 Task: Sort the products in the category "Cookies" by best match.
Action: Mouse moved to (874, 316)
Screenshot: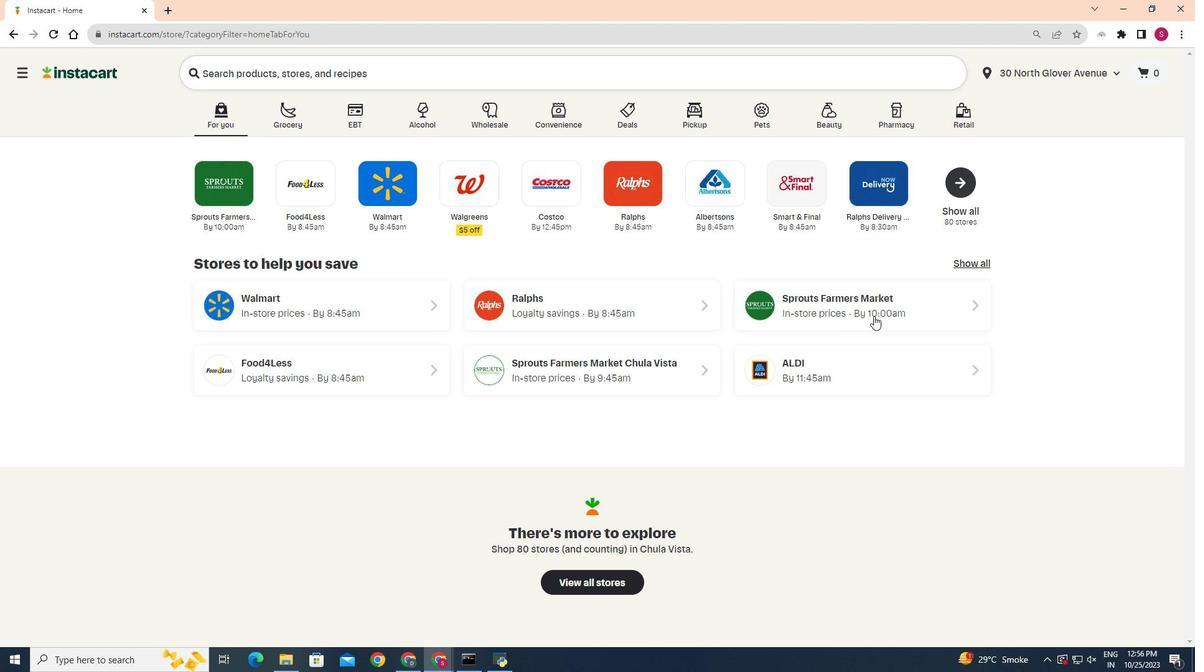 
Action: Mouse pressed left at (874, 316)
Screenshot: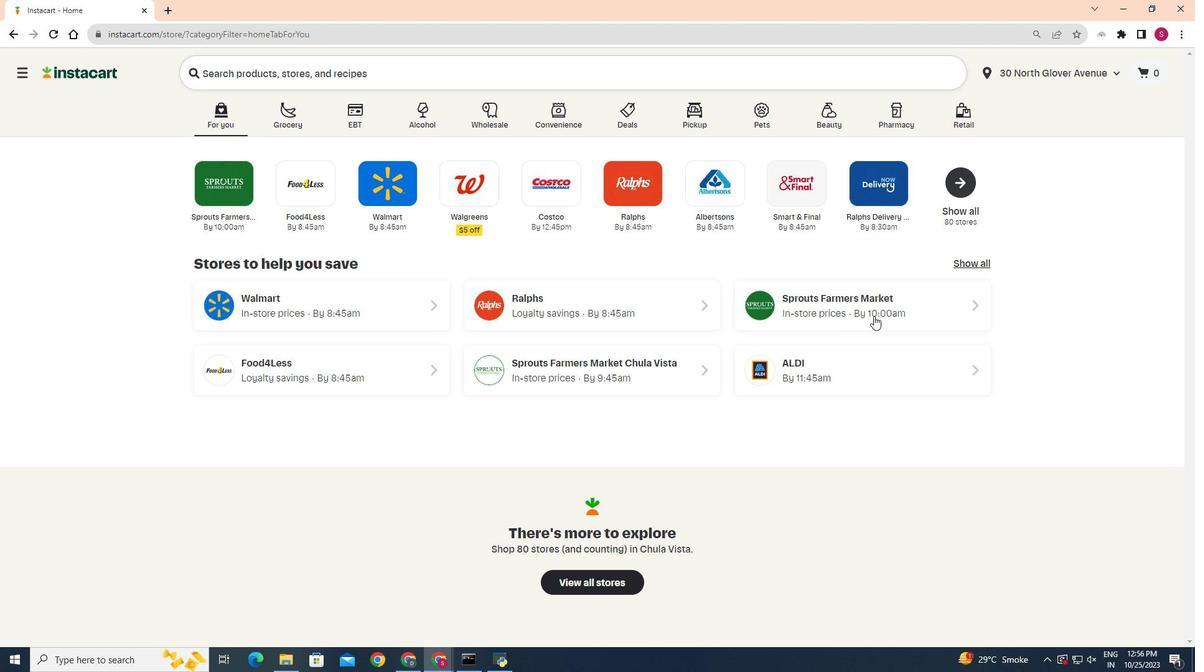 
Action: Mouse moved to (43, 541)
Screenshot: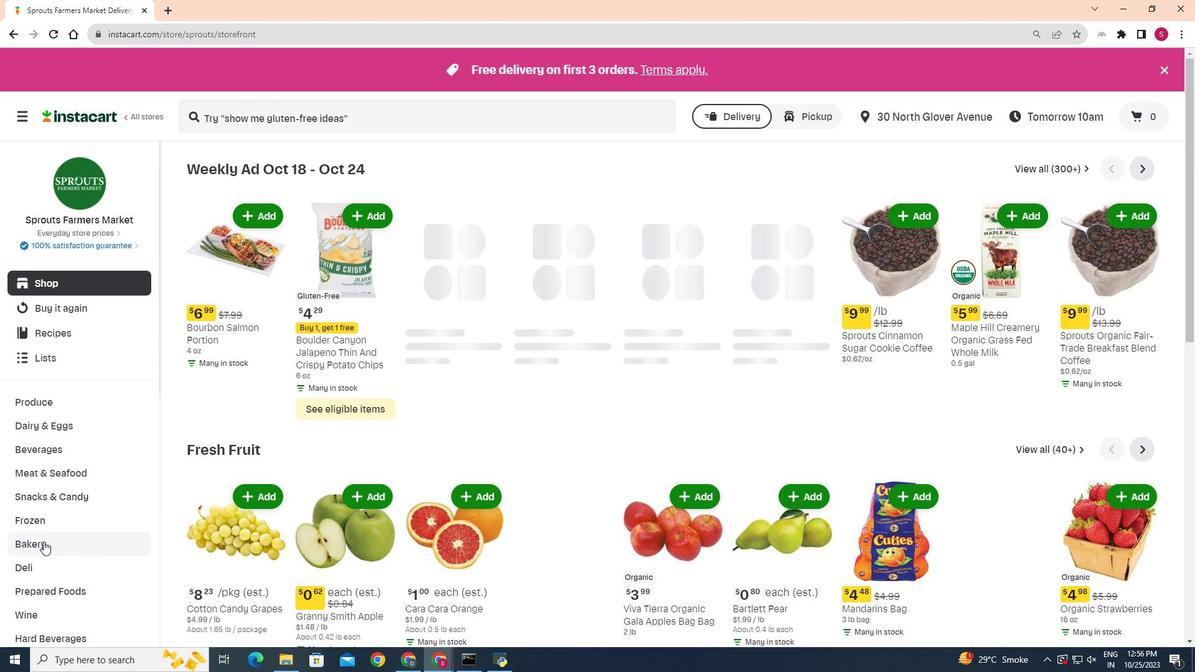 
Action: Mouse pressed left at (43, 541)
Screenshot: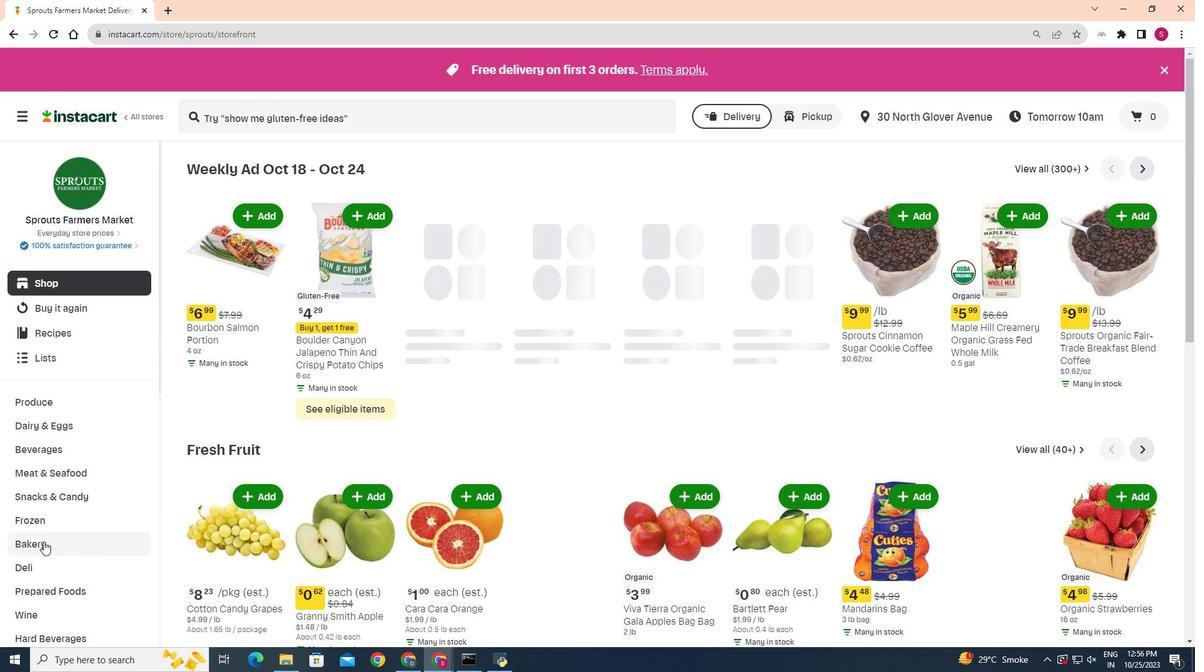 
Action: Mouse moved to (434, 198)
Screenshot: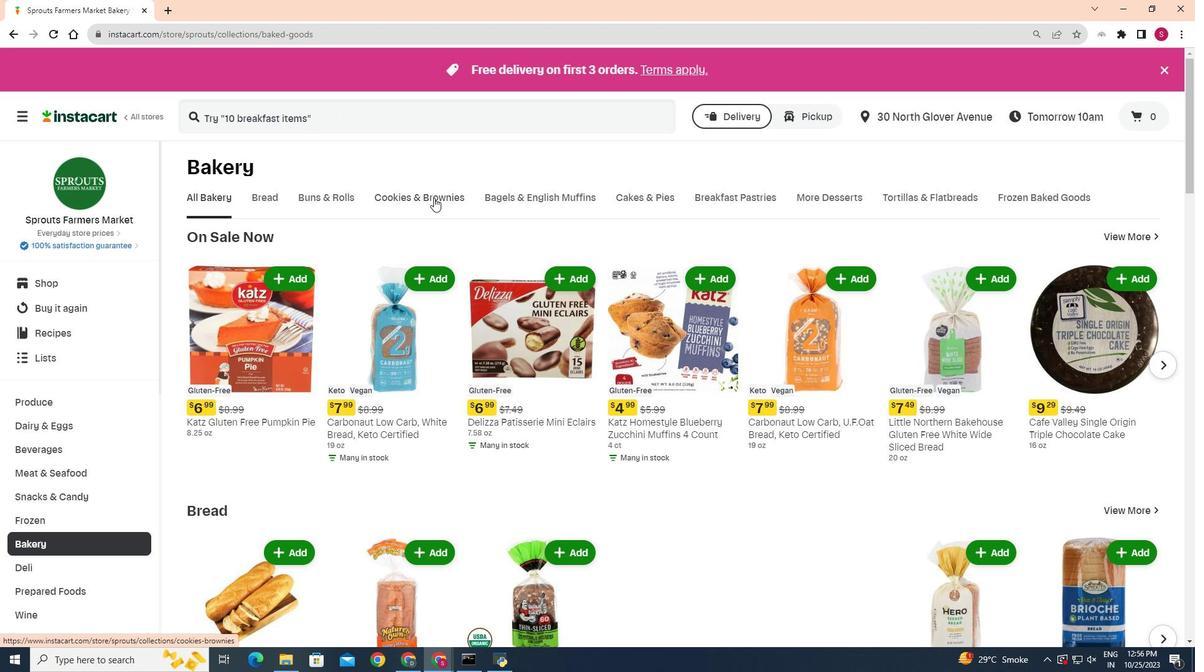 
Action: Mouse pressed left at (434, 198)
Screenshot: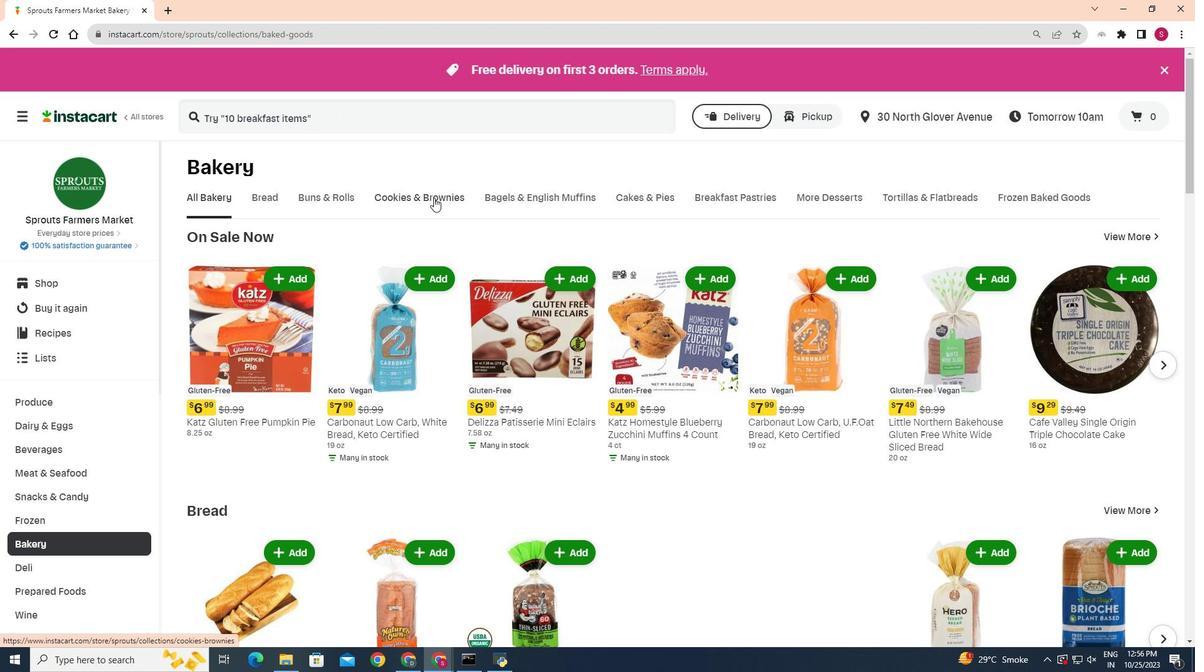 
Action: Mouse moved to (271, 253)
Screenshot: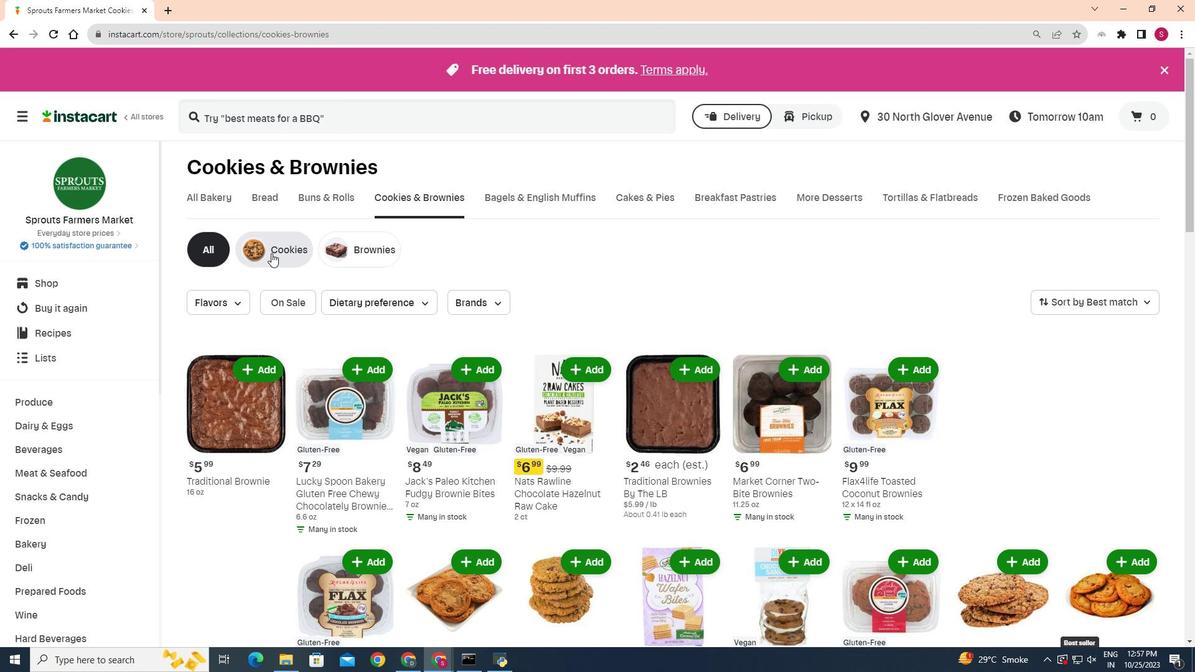 
Action: Mouse pressed left at (271, 253)
Screenshot: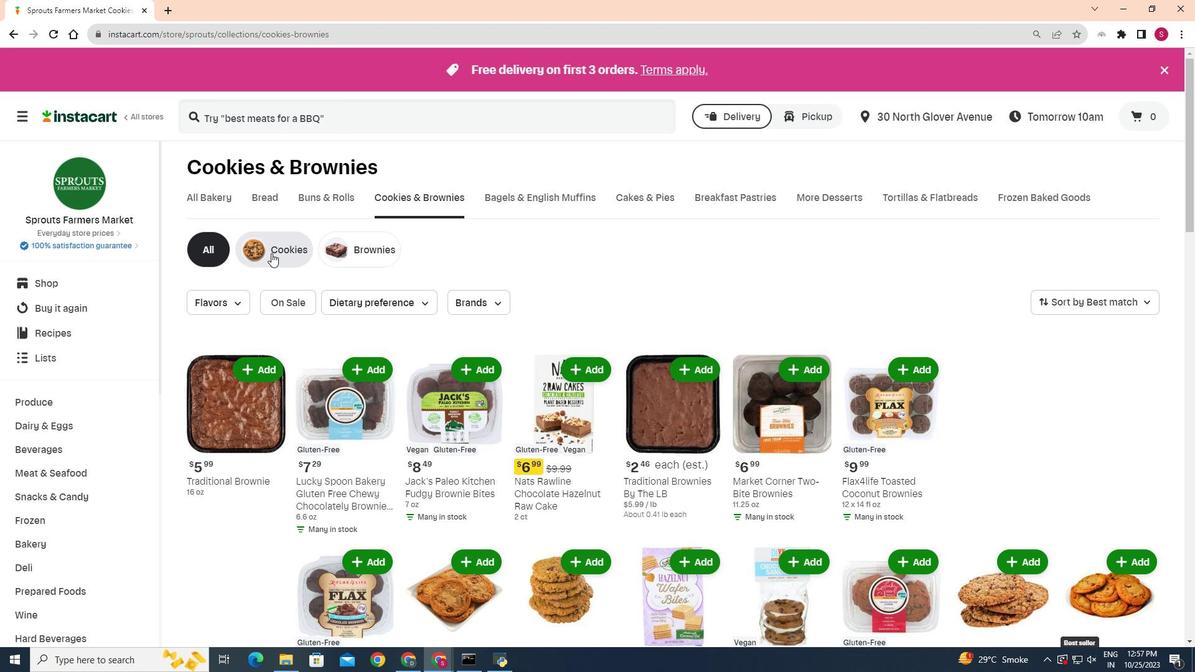 
Action: Mouse moved to (1150, 298)
Screenshot: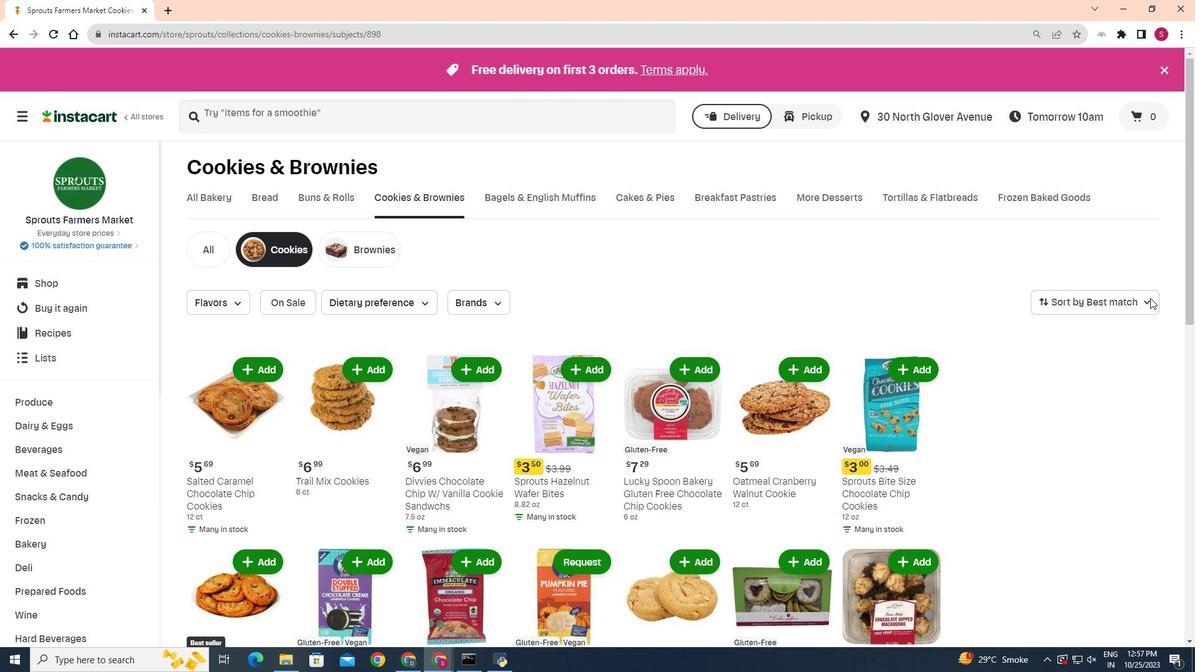 
Action: Mouse pressed left at (1150, 298)
Screenshot: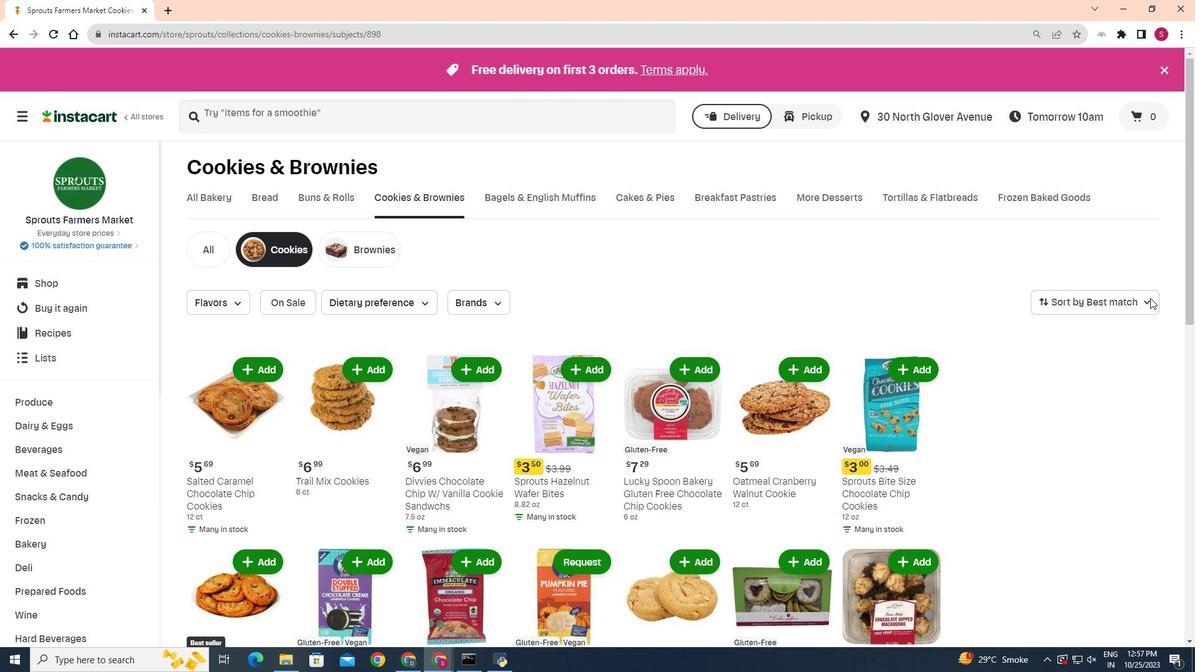 
Action: Mouse moved to (1105, 328)
Screenshot: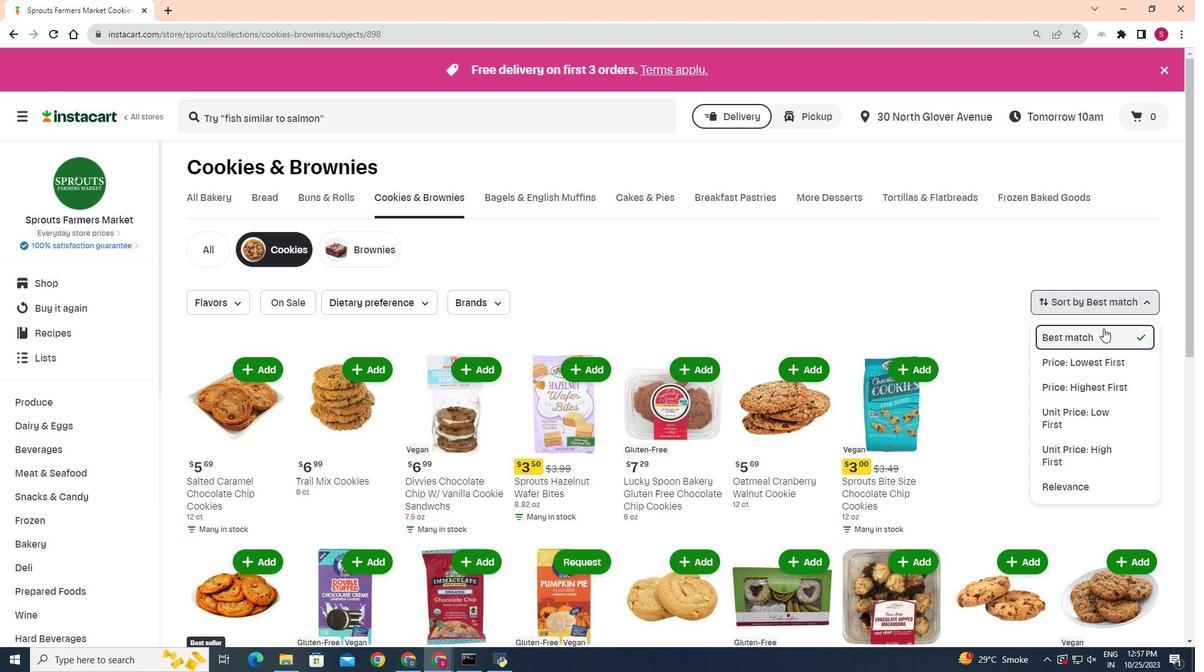 
Action: Mouse pressed left at (1105, 328)
Screenshot: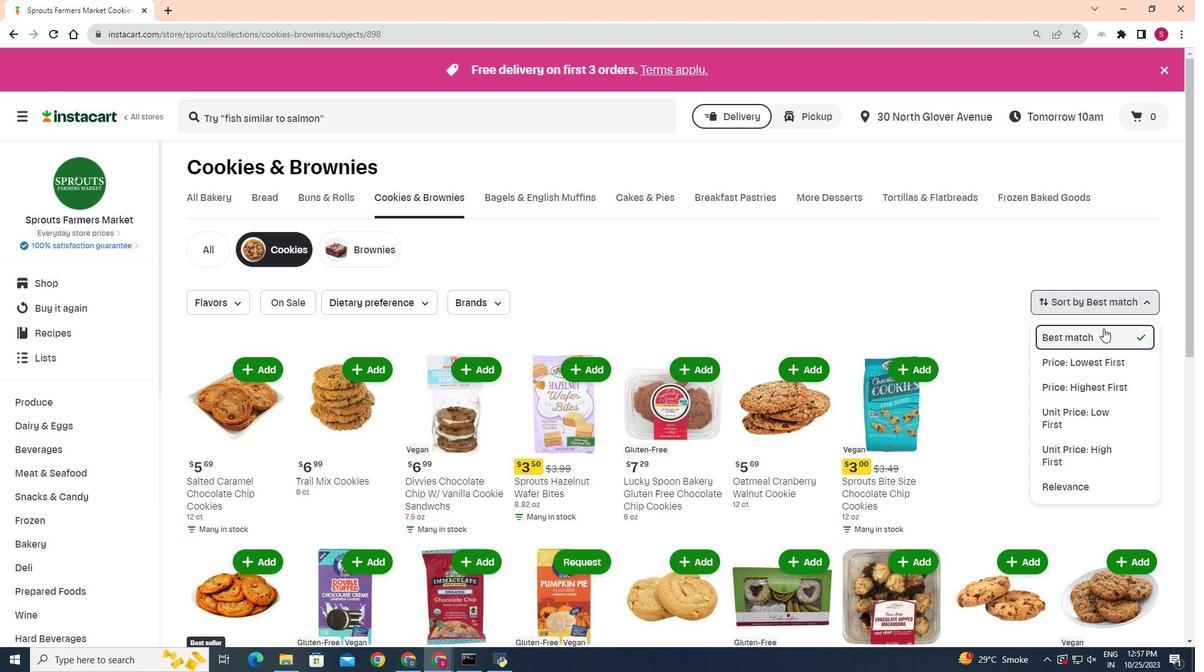 
Action: Mouse moved to (989, 379)
Screenshot: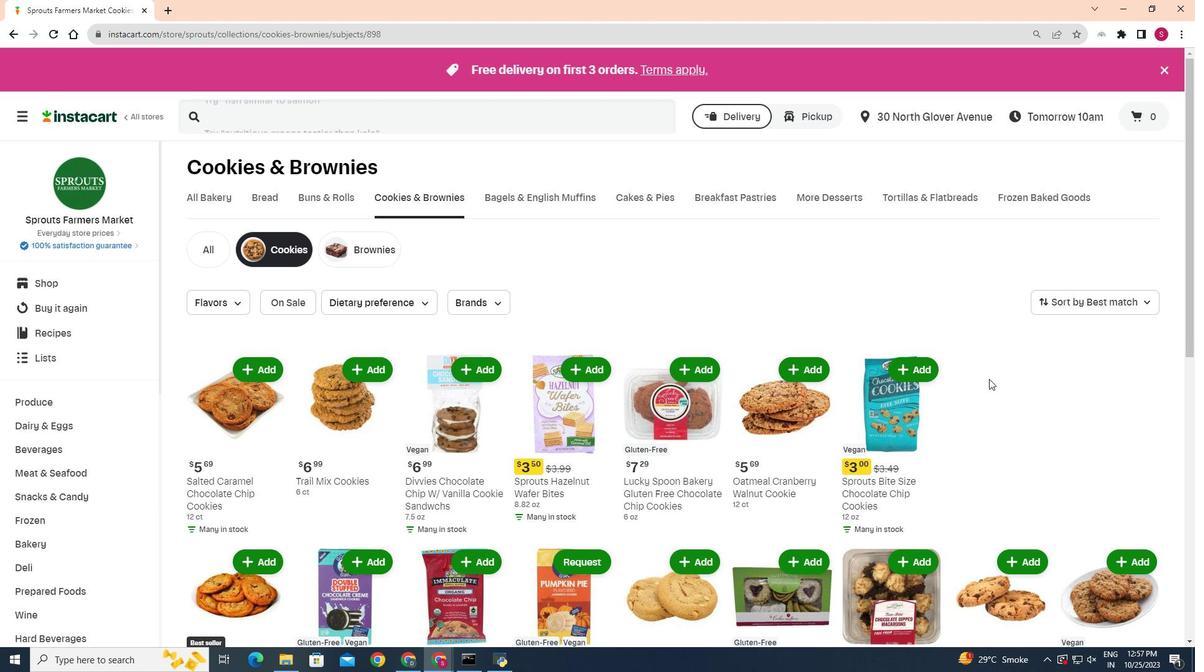 
Action: Mouse scrolled (989, 378) with delta (0, 0)
Screenshot: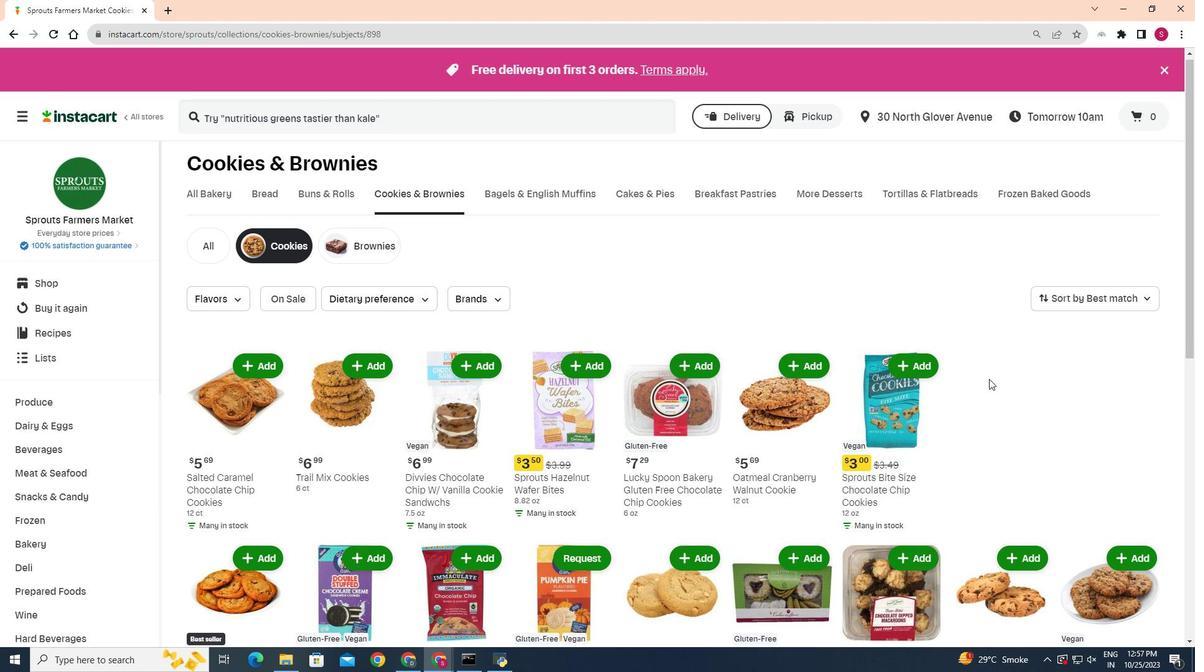 
Action: Mouse scrolled (989, 378) with delta (0, 0)
Screenshot: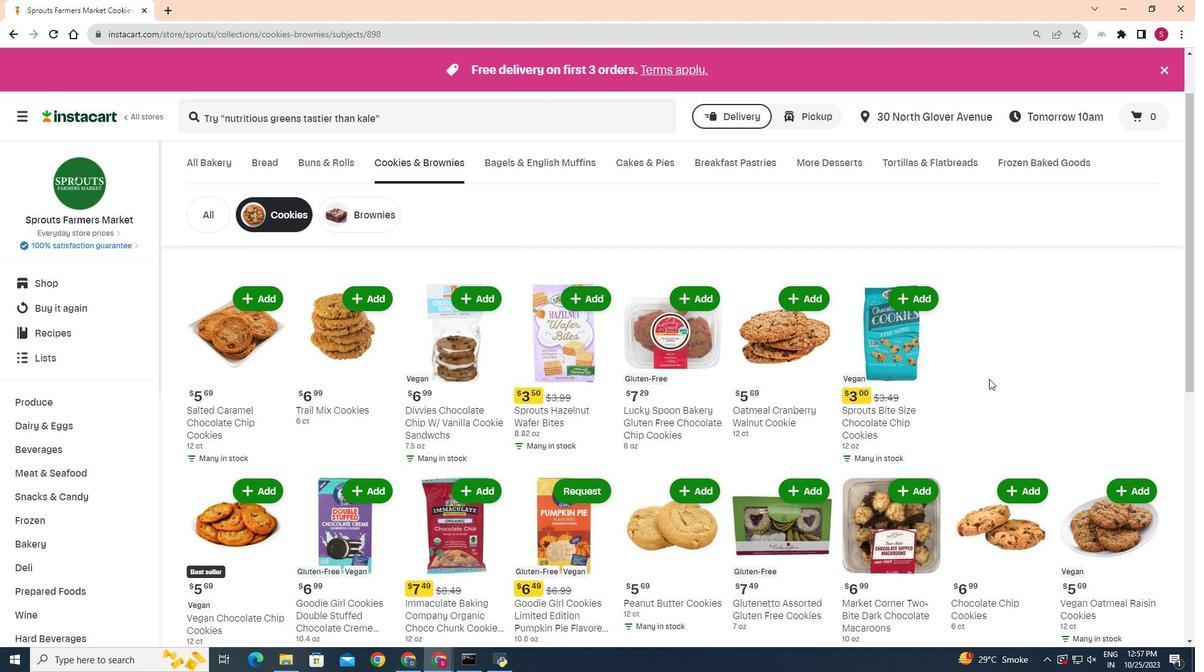 
Action: Mouse scrolled (989, 378) with delta (0, 0)
Screenshot: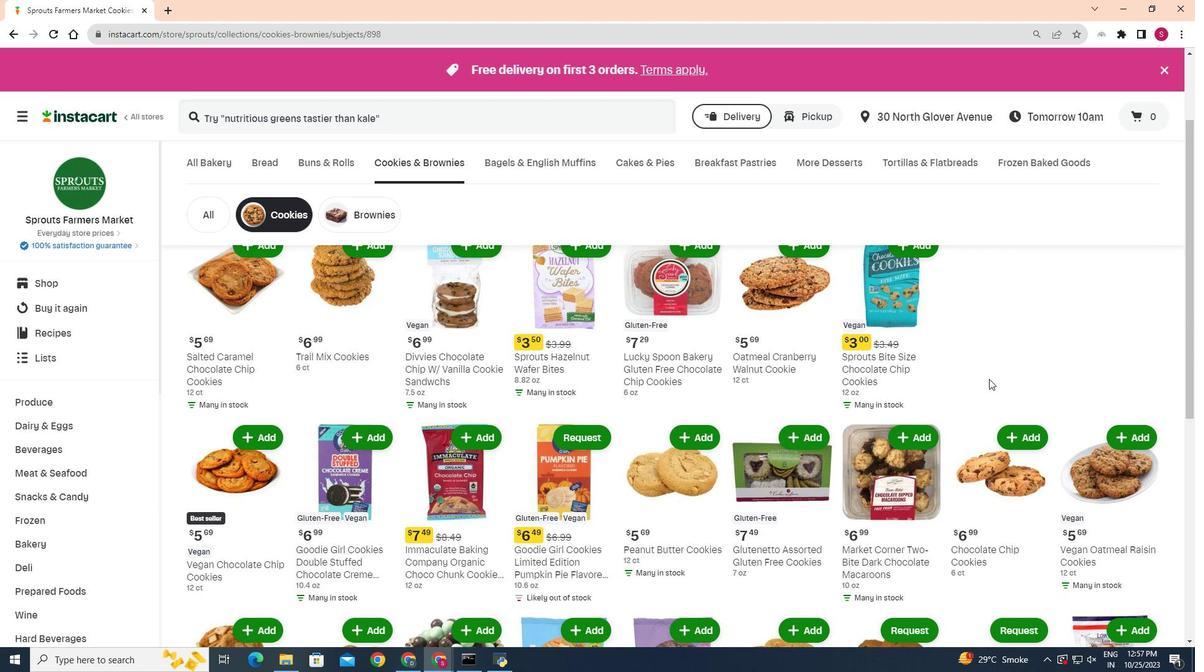 
Action: Mouse scrolled (989, 378) with delta (0, 0)
Screenshot: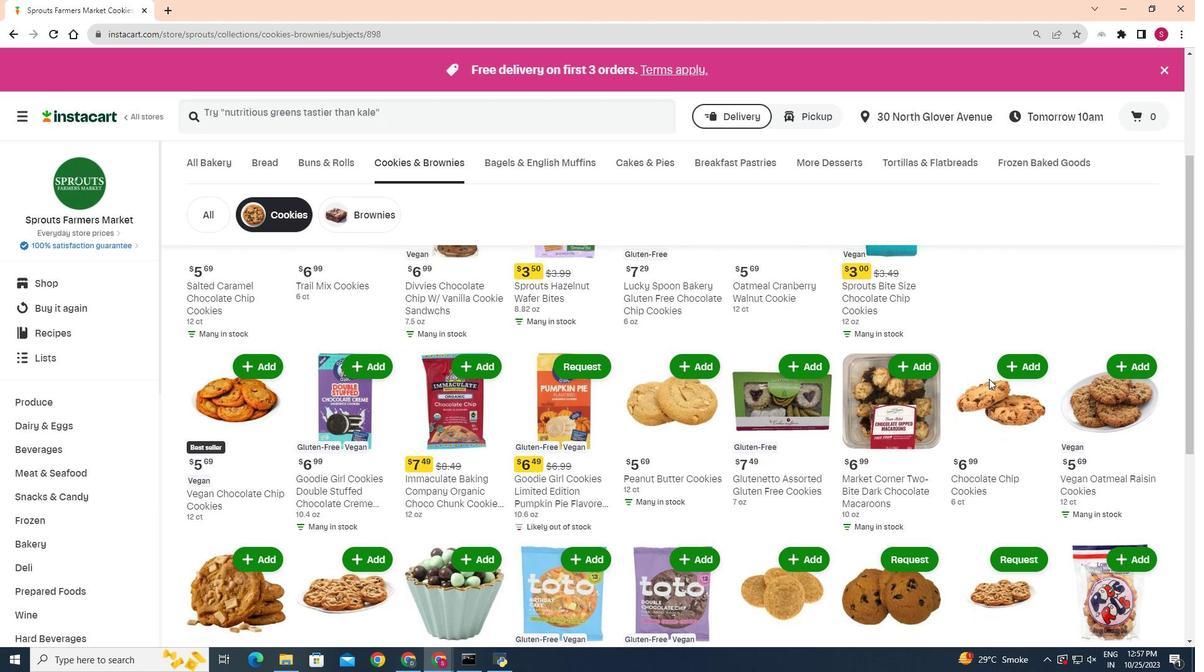 
Action: Mouse scrolled (989, 378) with delta (0, 0)
Screenshot: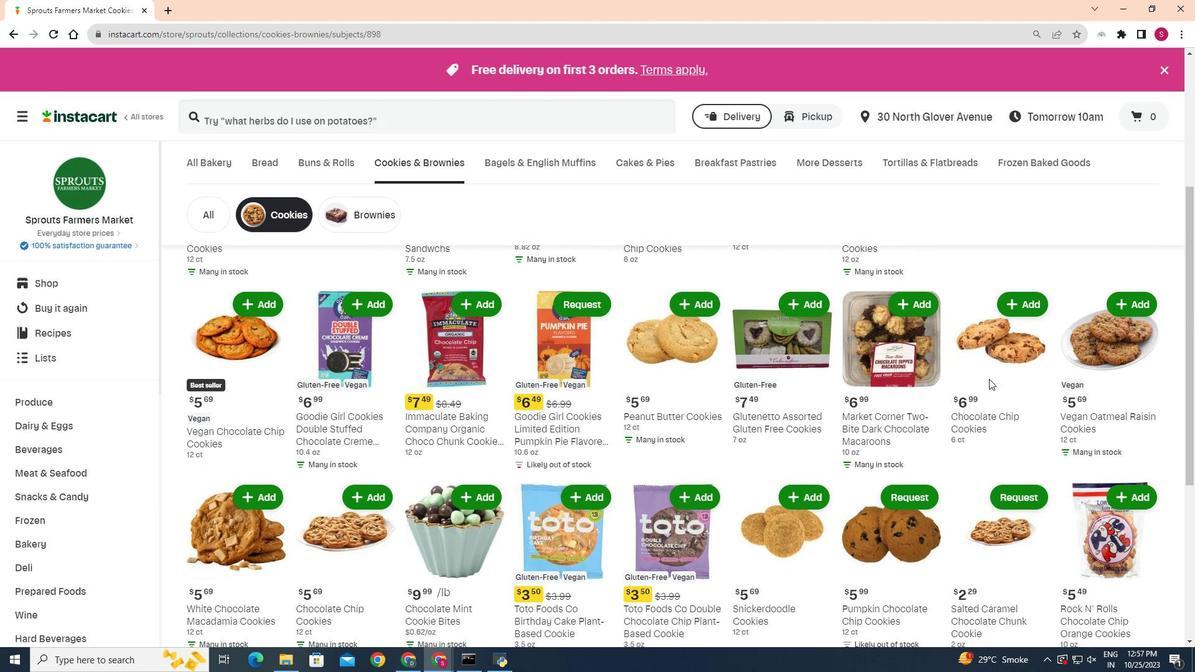 
Action: Mouse scrolled (989, 378) with delta (0, 0)
Screenshot: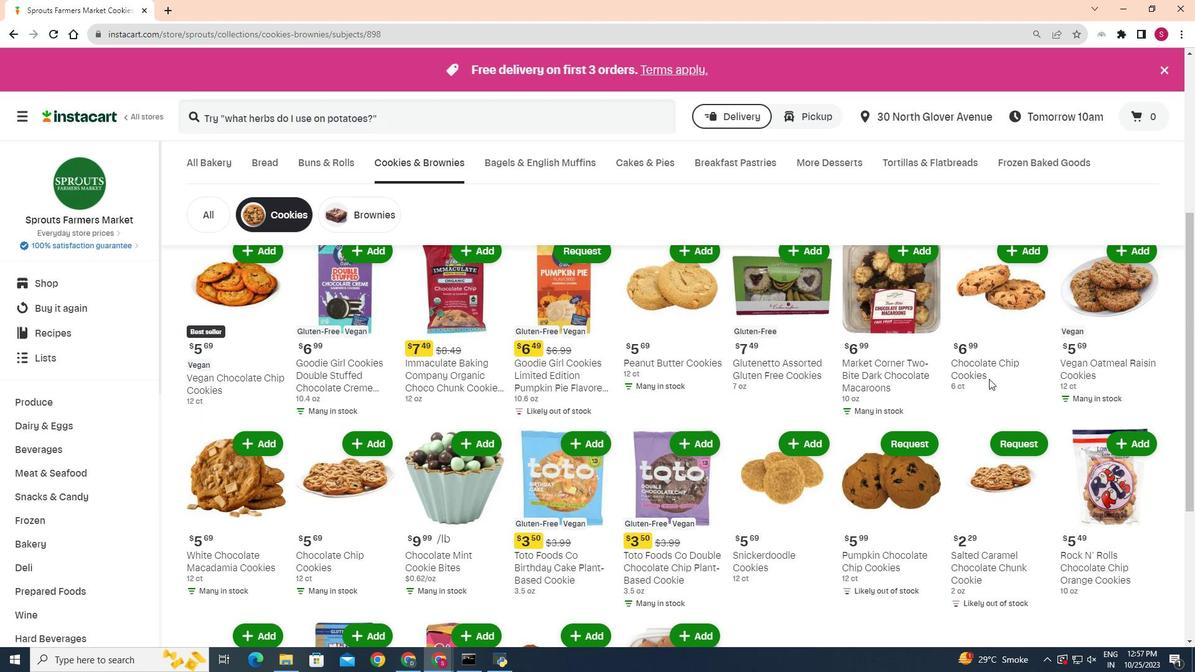 
Action: Mouse scrolled (989, 378) with delta (0, 0)
Screenshot: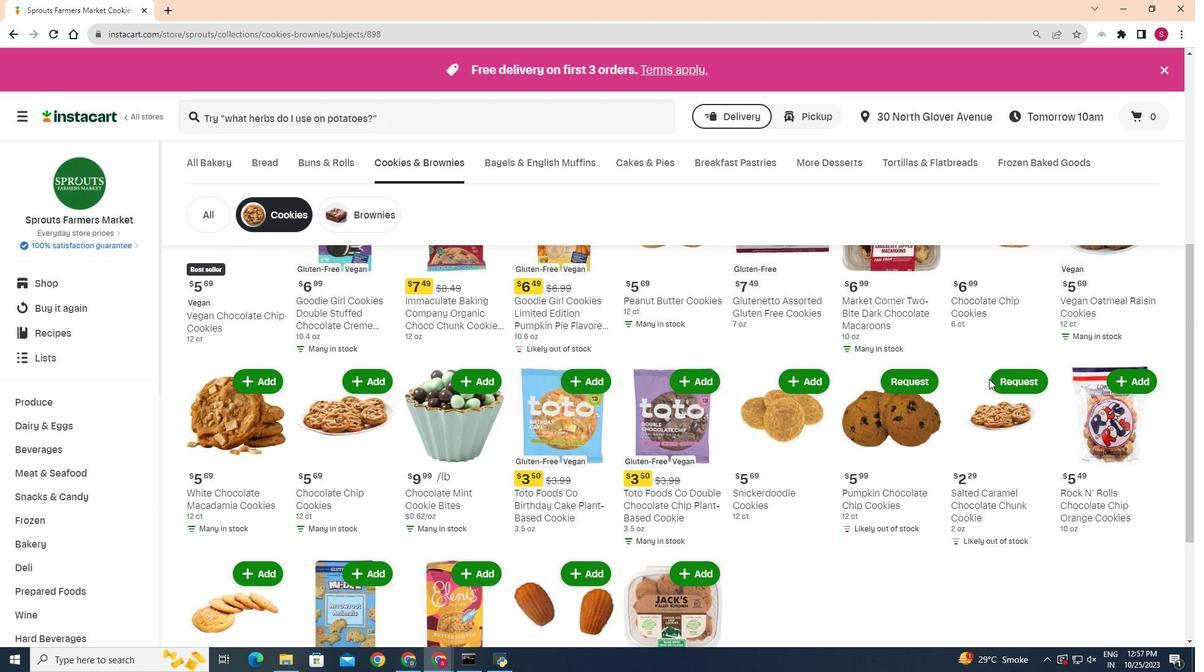 
Action: Mouse scrolled (989, 378) with delta (0, 0)
Screenshot: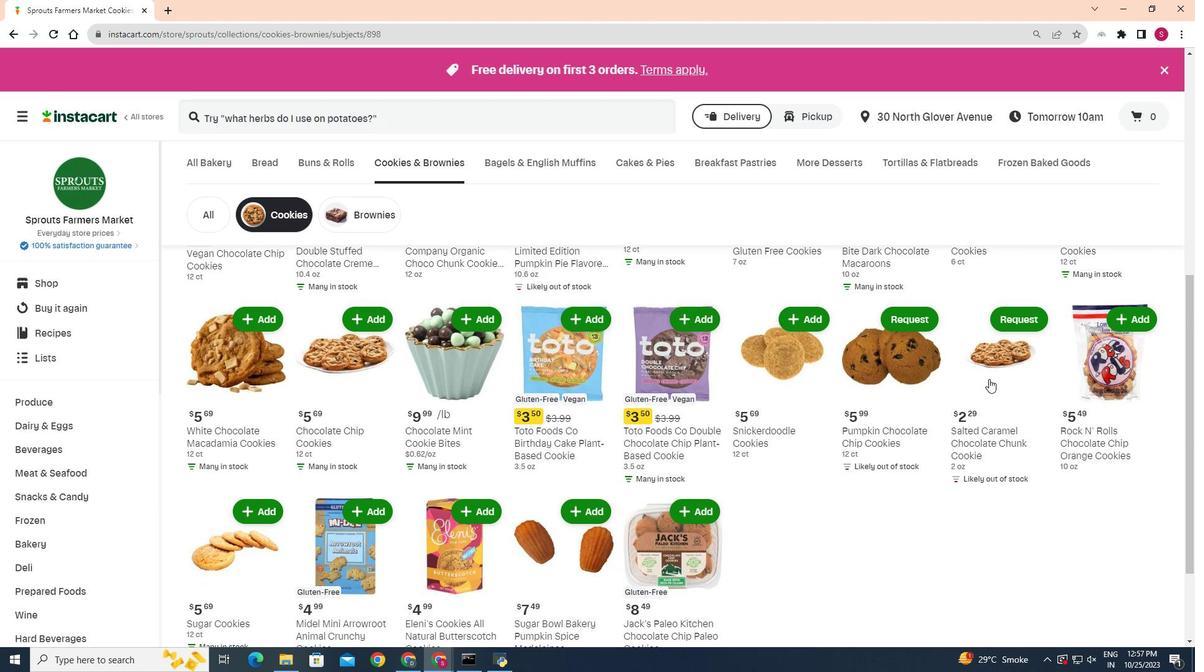
Action: Mouse scrolled (989, 378) with delta (0, 0)
Screenshot: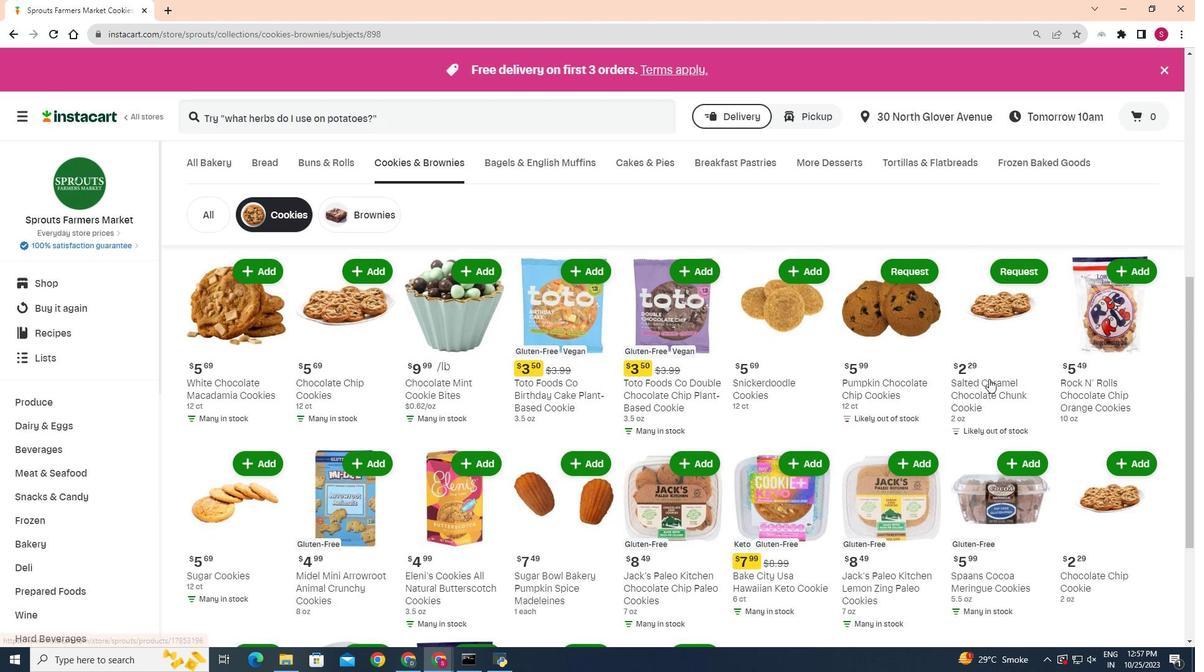 
Action: Mouse scrolled (989, 378) with delta (0, 0)
Screenshot: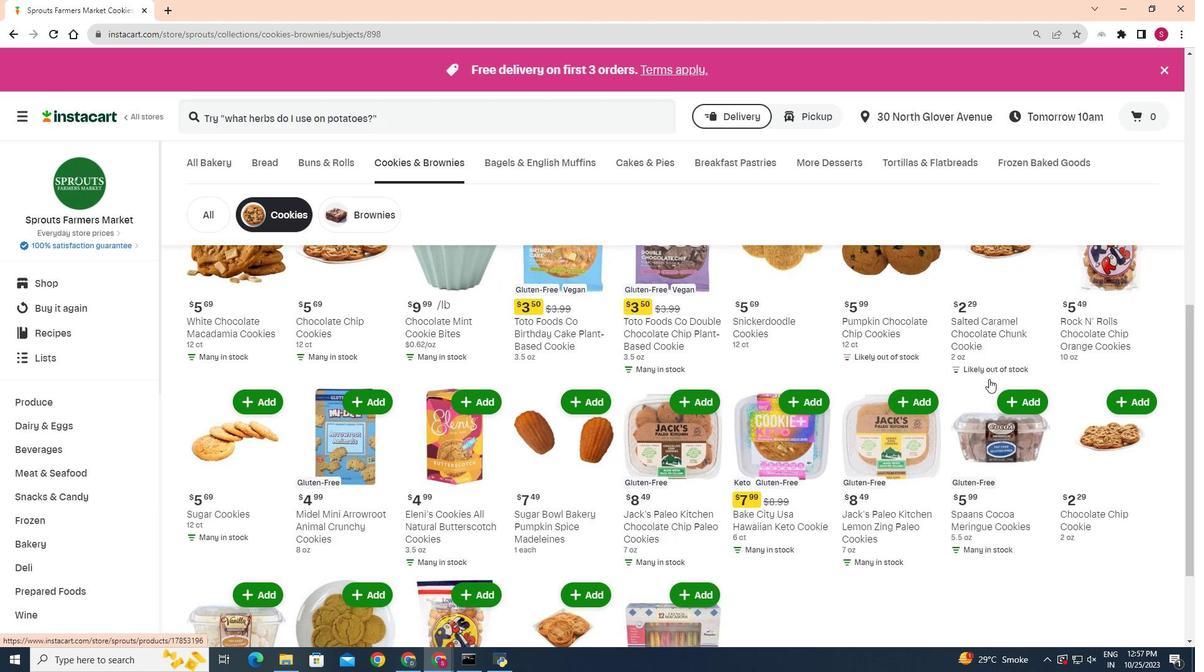 
Action: Mouse scrolled (989, 378) with delta (0, 0)
Screenshot: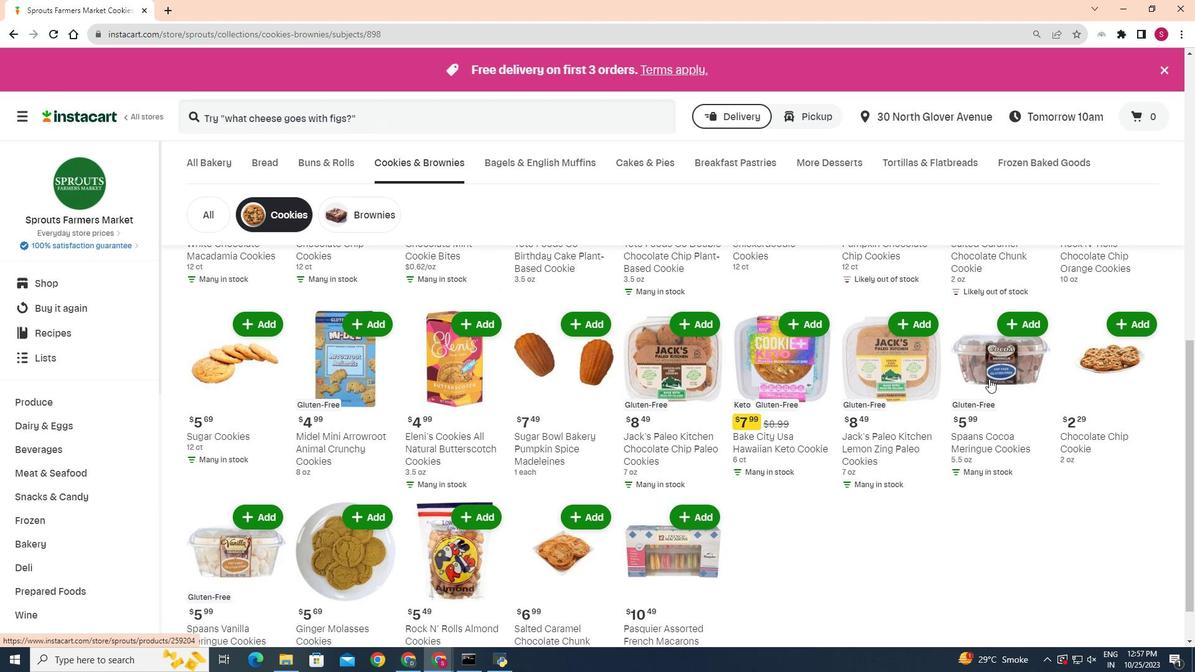 
Action: Mouse scrolled (989, 378) with delta (0, 0)
Screenshot: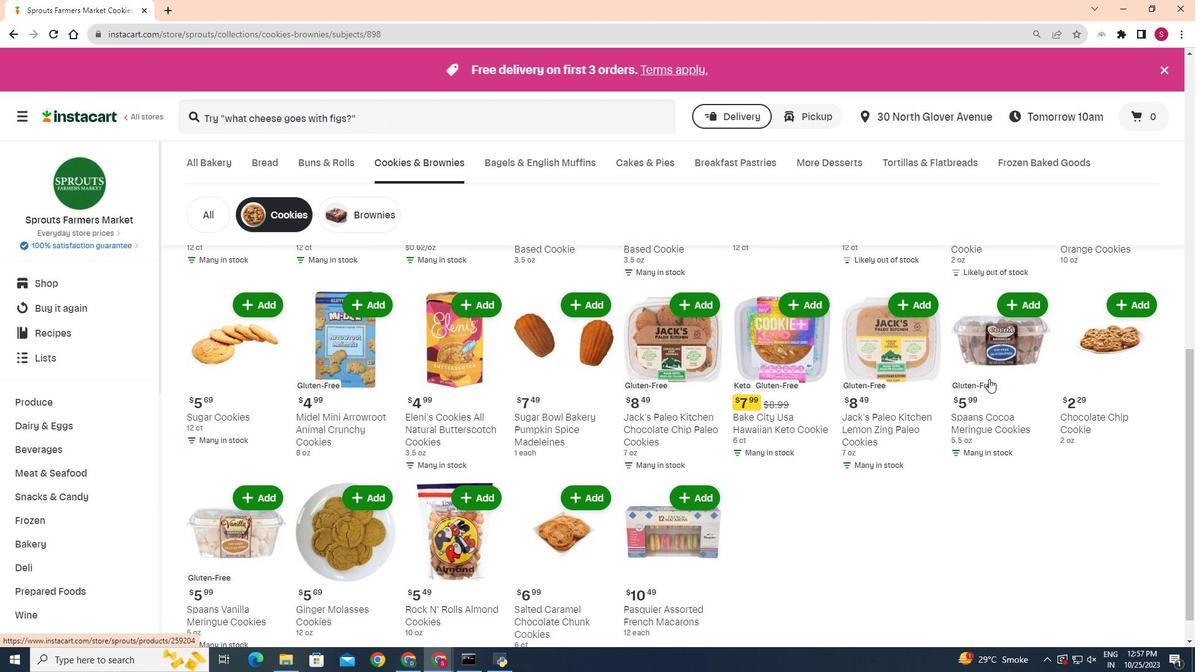 
